 Task: Start in the project VantageTech the sprint 'Epic Expedition', with a duration of 3 weeks.
Action: Mouse moved to (185, 48)
Screenshot: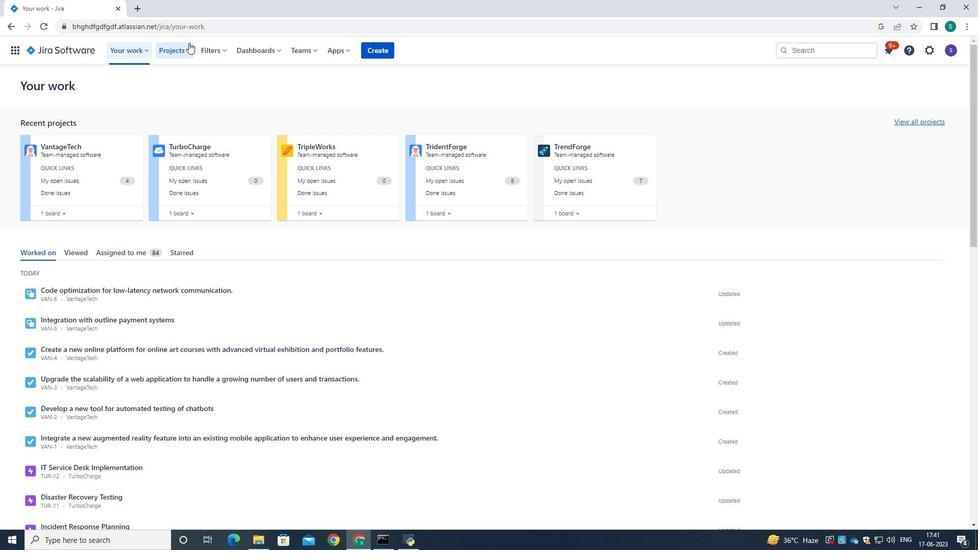 
Action: Mouse pressed left at (185, 48)
Screenshot: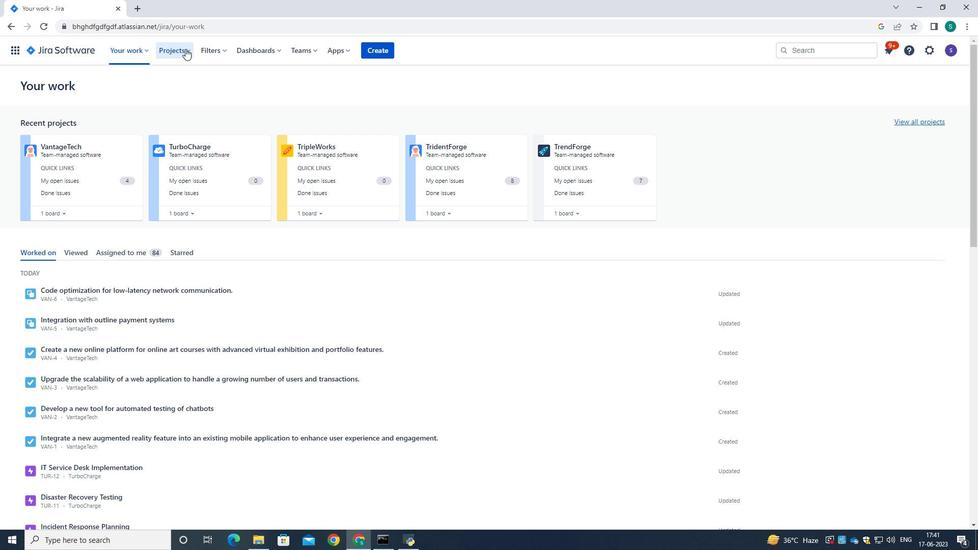 
Action: Mouse moved to (227, 98)
Screenshot: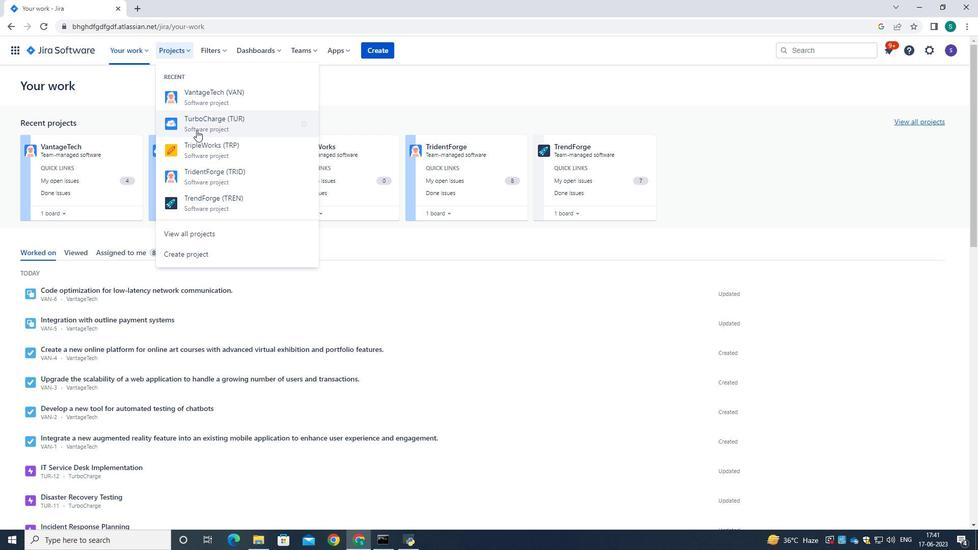 
Action: Mouse pressed left at (227, 98)
Screenshot: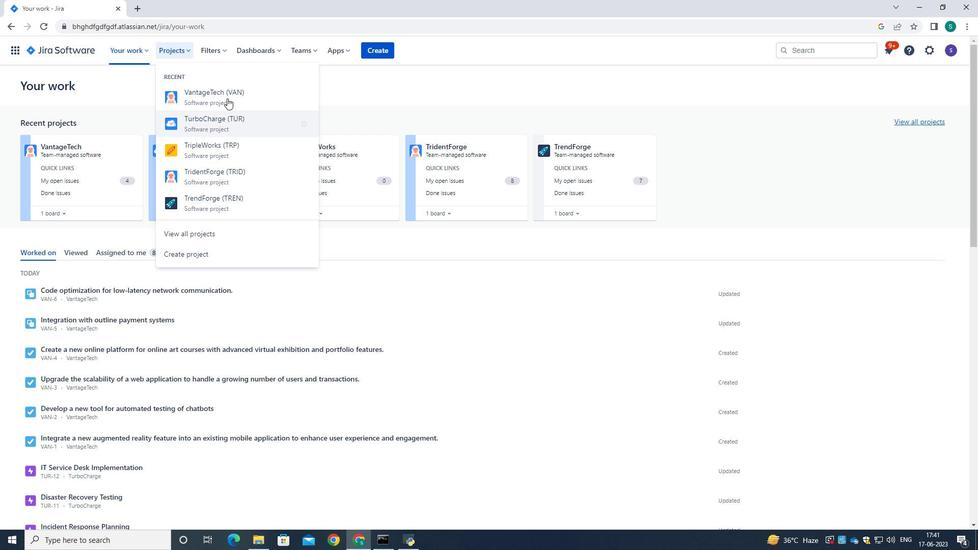 
Action: Mouse moved to (67, 157)
Screenshot: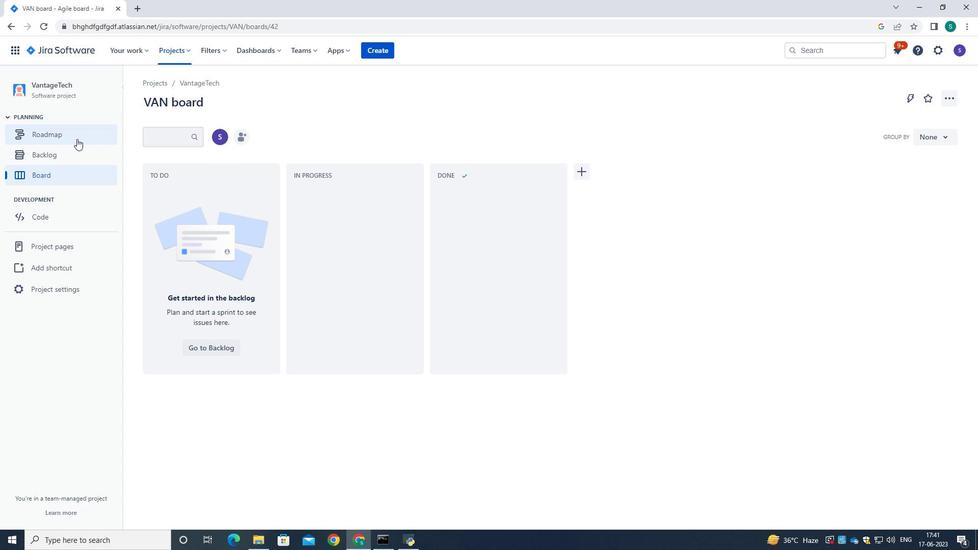 
Action: Mouse pressed left at (67, 157)
Screenshot: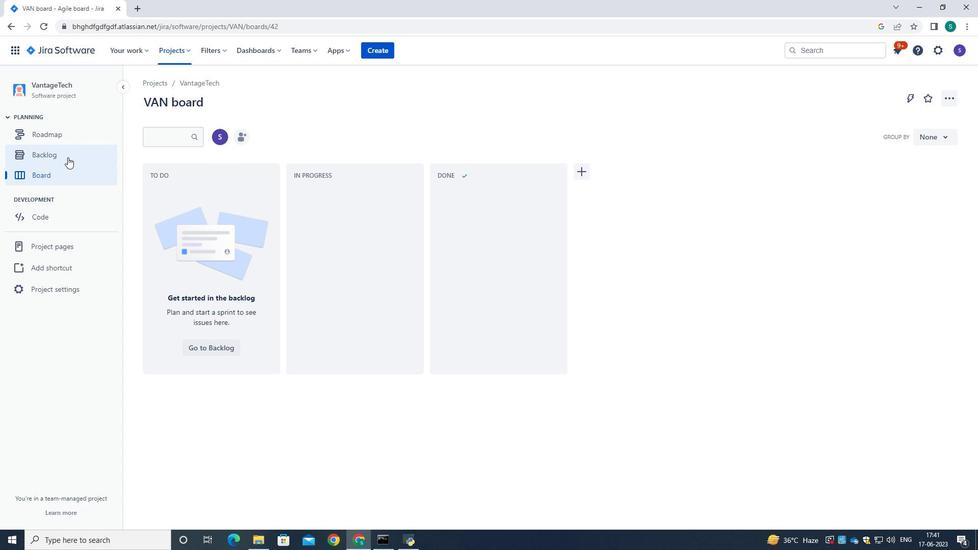 
Action: Mouse moved to (909, 331)
Screenshot: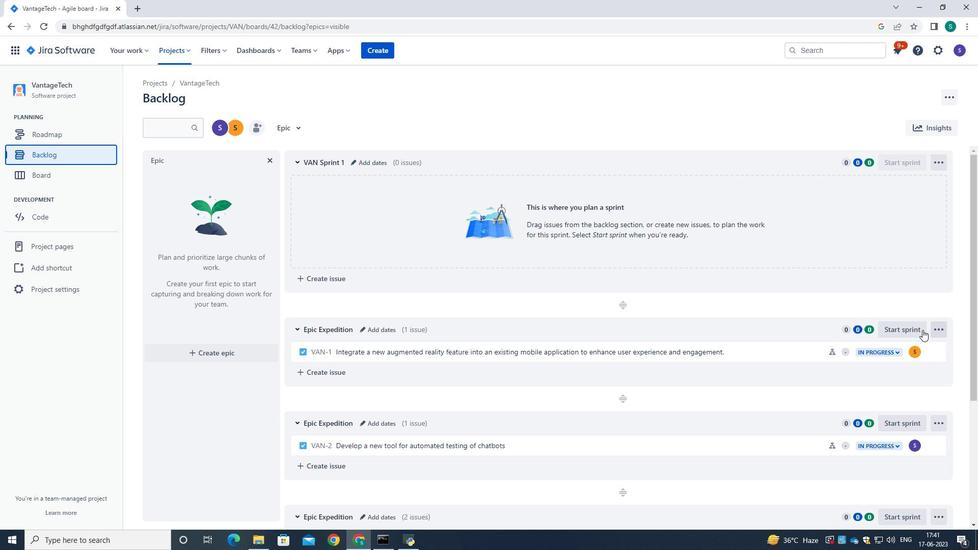 
Action: Mouse pressed left at (909, 331)
Screenshot: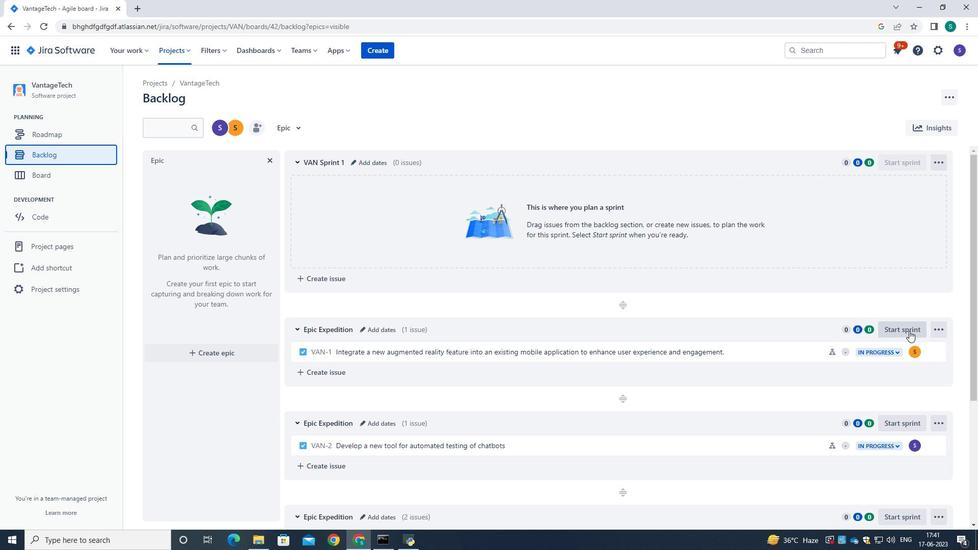
Action: Mouse moved to (393, 176)
Screenshot: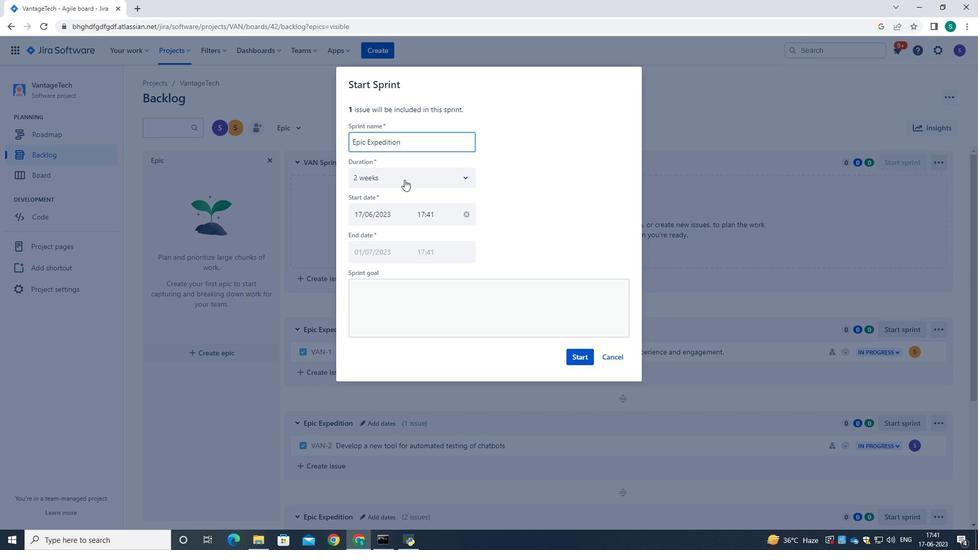 
Action: Mouse pressed left at (393, 176)
Screenshot: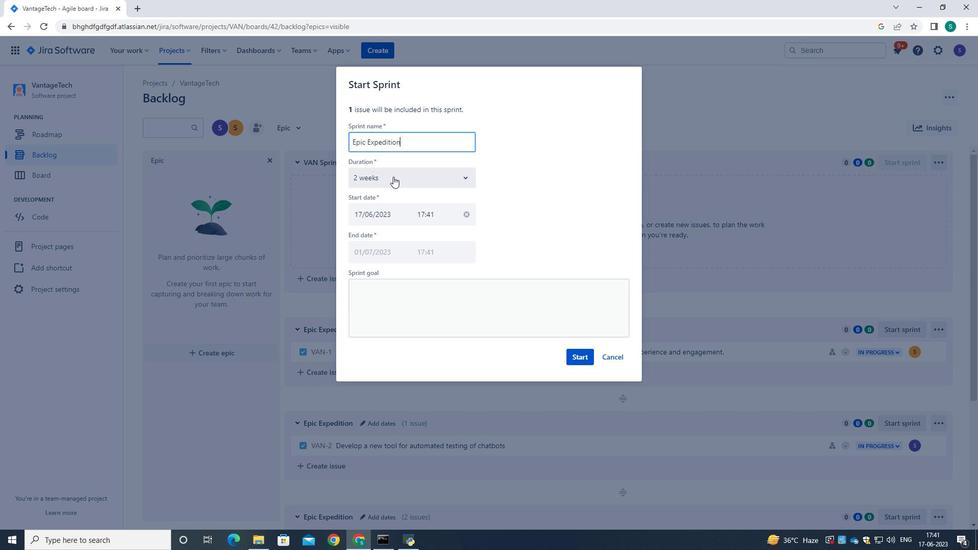 
Action: Mouse moved to (390, 240)
Screenshot: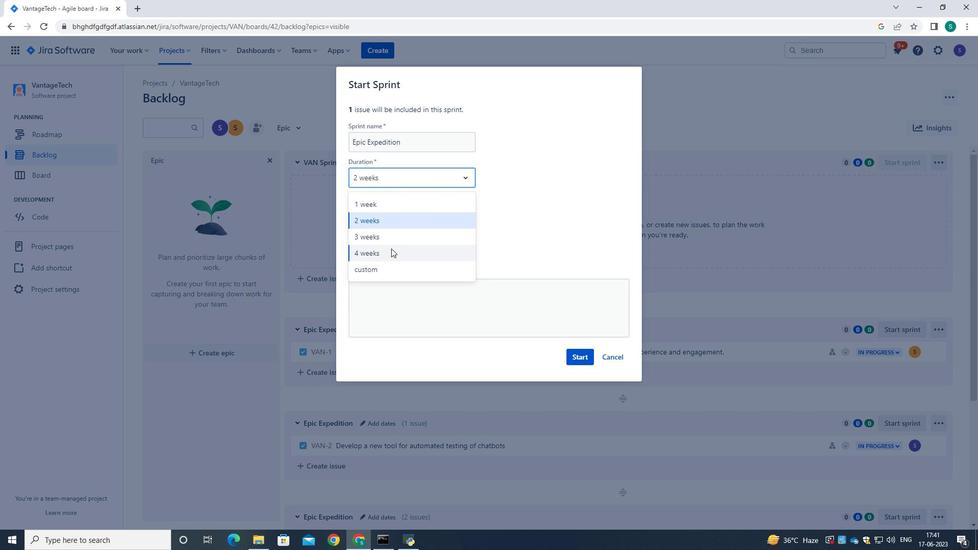 
Action: Mouse pressed left at (390, 240)
Screenshot: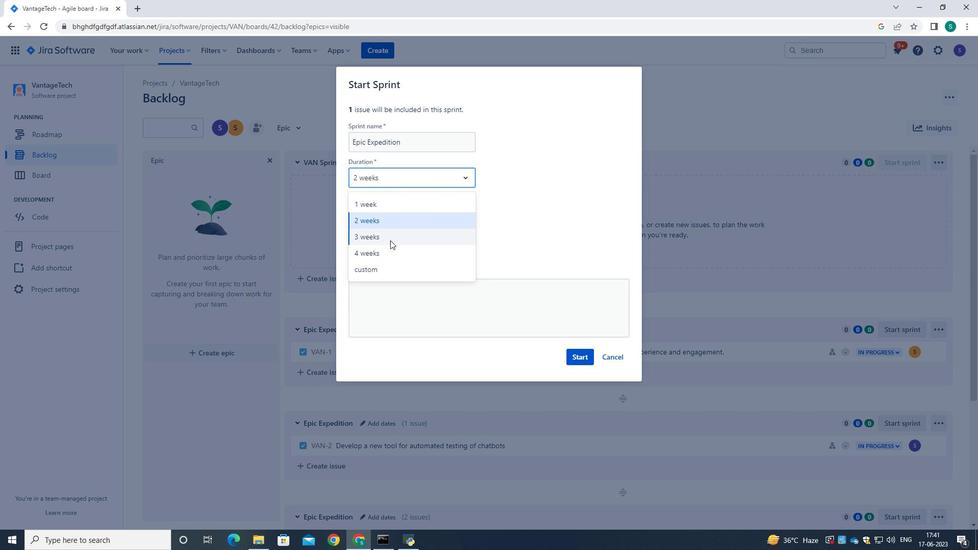 
Action: Mouse moved to (590, 359)
Screenshot: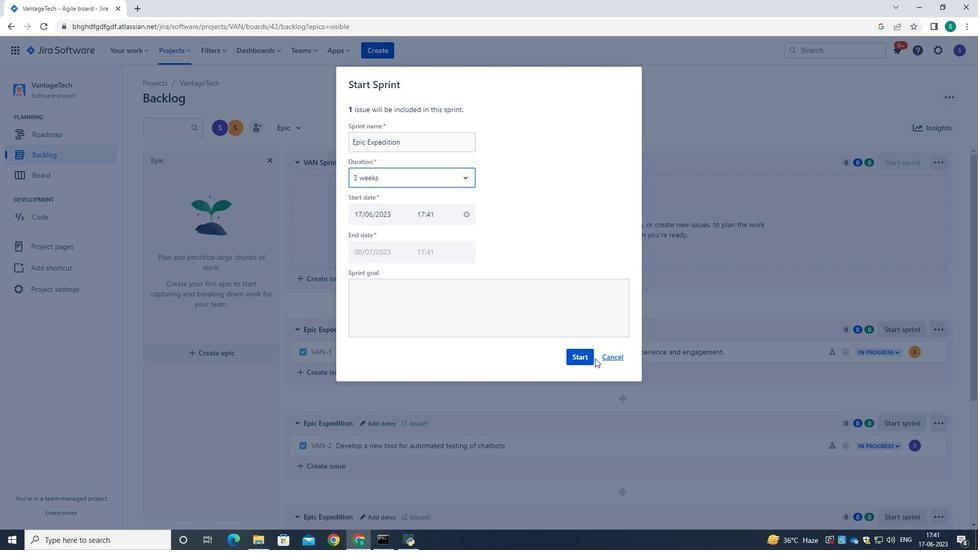 
Action: Mouse pressed left at (590, 359)
Screenshot: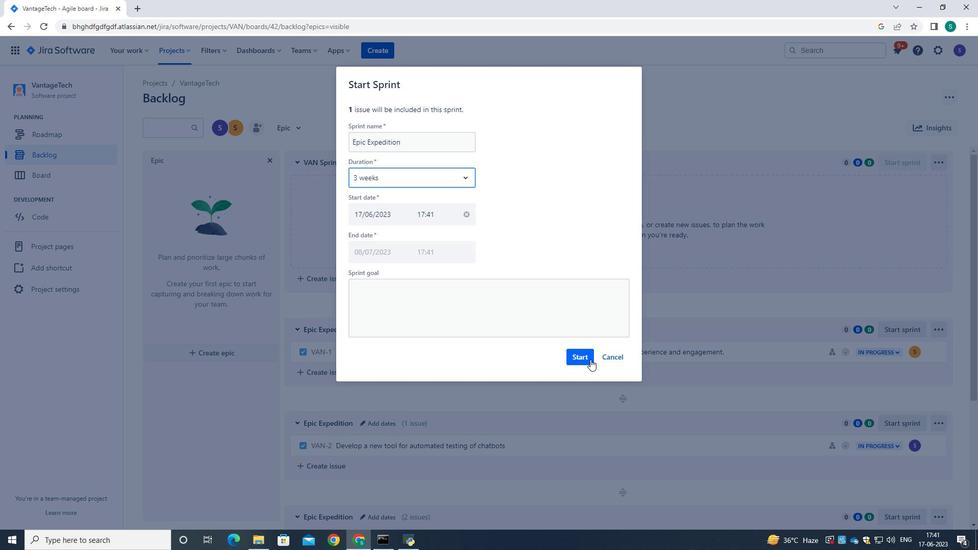 
Action: Mouse moved to (664, 207)
Screenshot: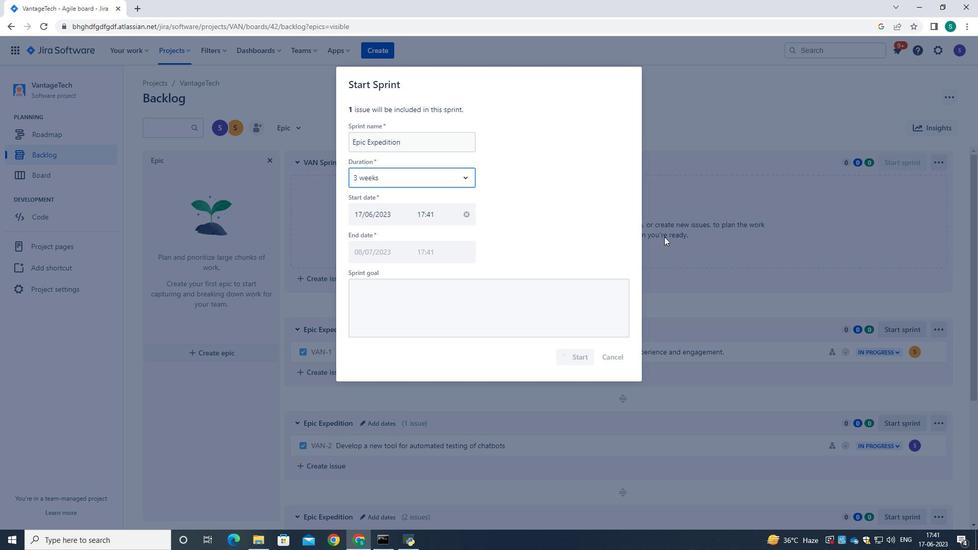 
